 Task: Toggle the download extension locally.
Action: Mouse moved to (16, 553)
Screenshot: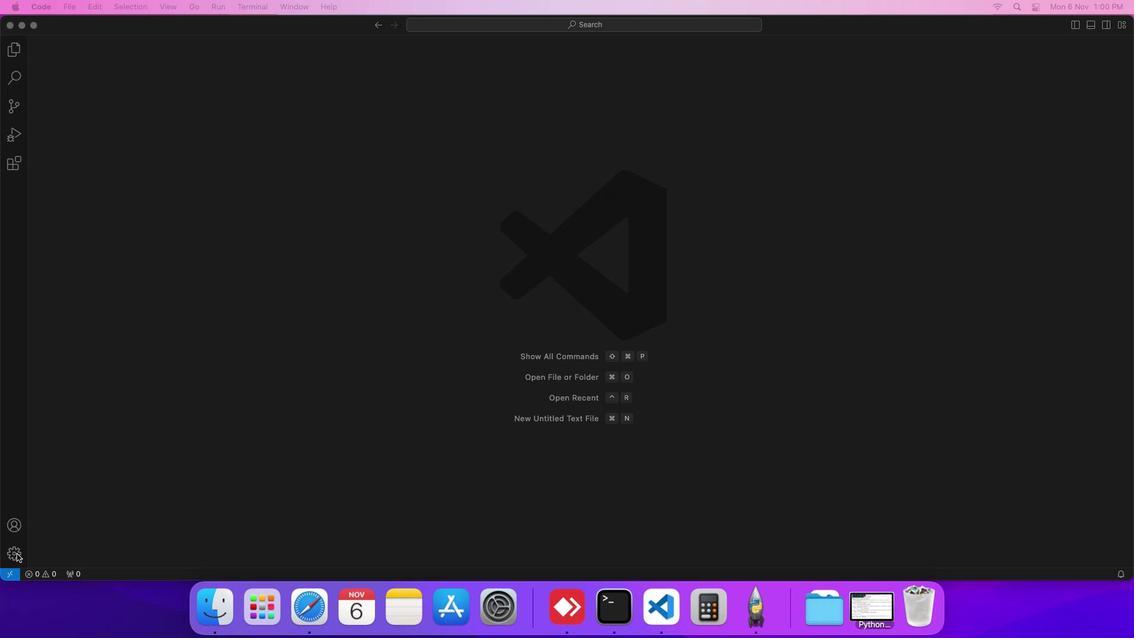 
Action: Mouse pressed left at (16, 553)
Screenshot: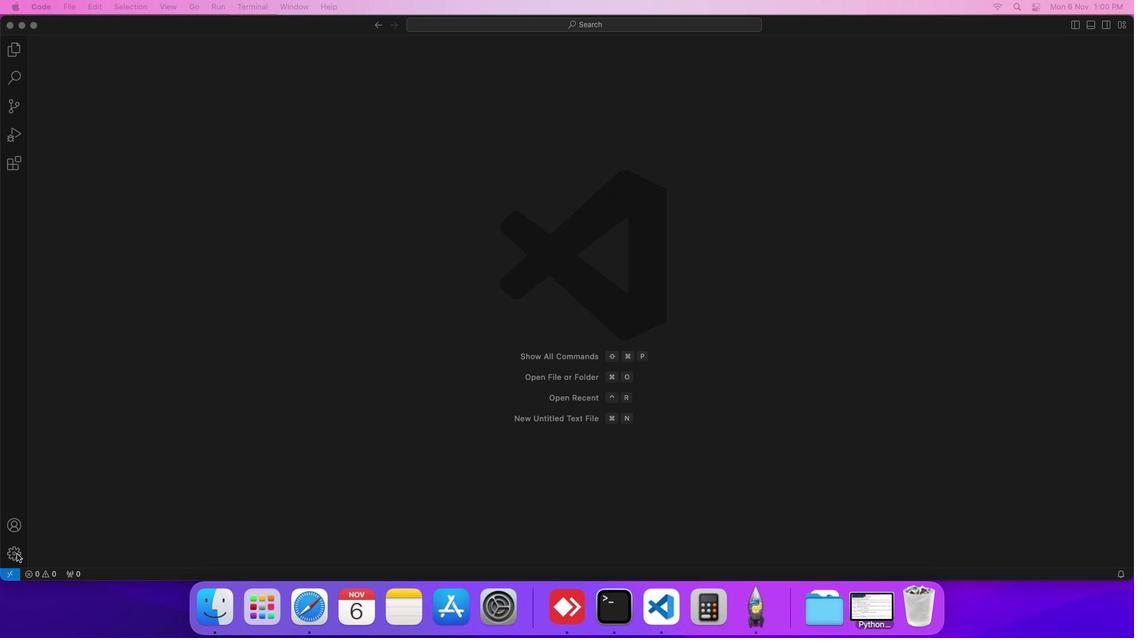 
Action: Mouse moved to (51, 463)
Screenshot: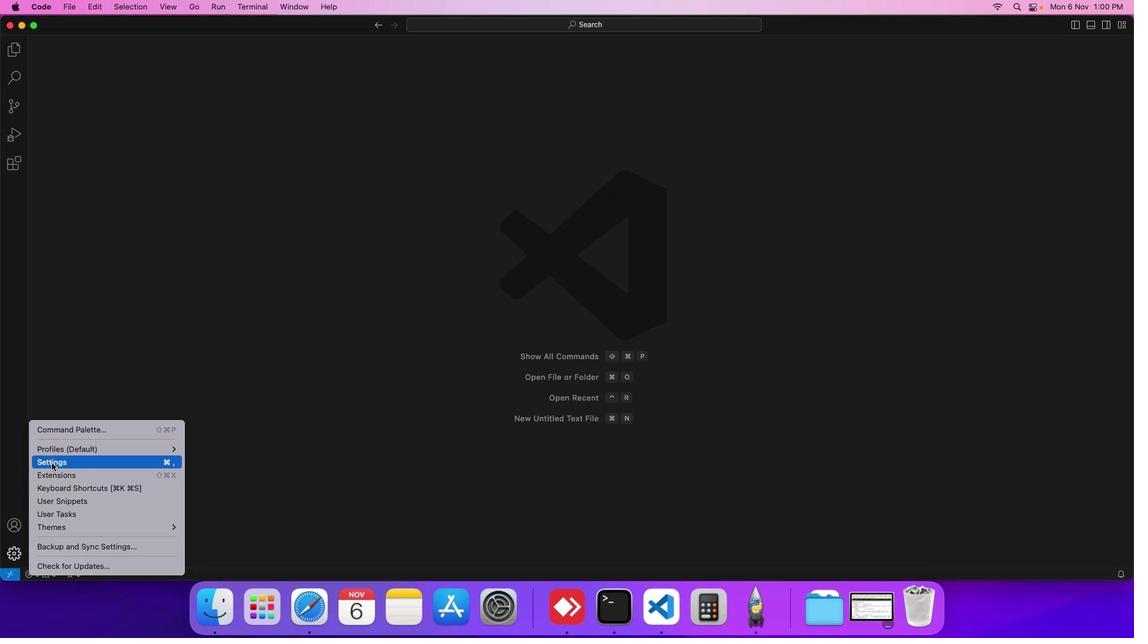 
Action: Mouse pressed left at (51, 463)
Screenshot: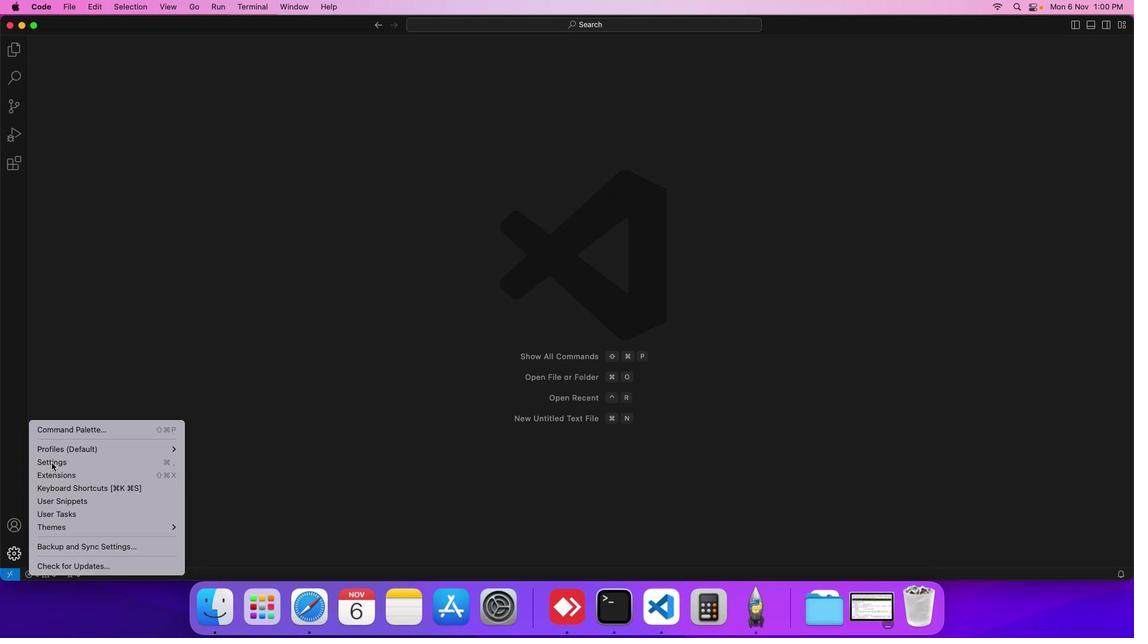 
Action: Mouse moved to (268, 172)
Screenshot: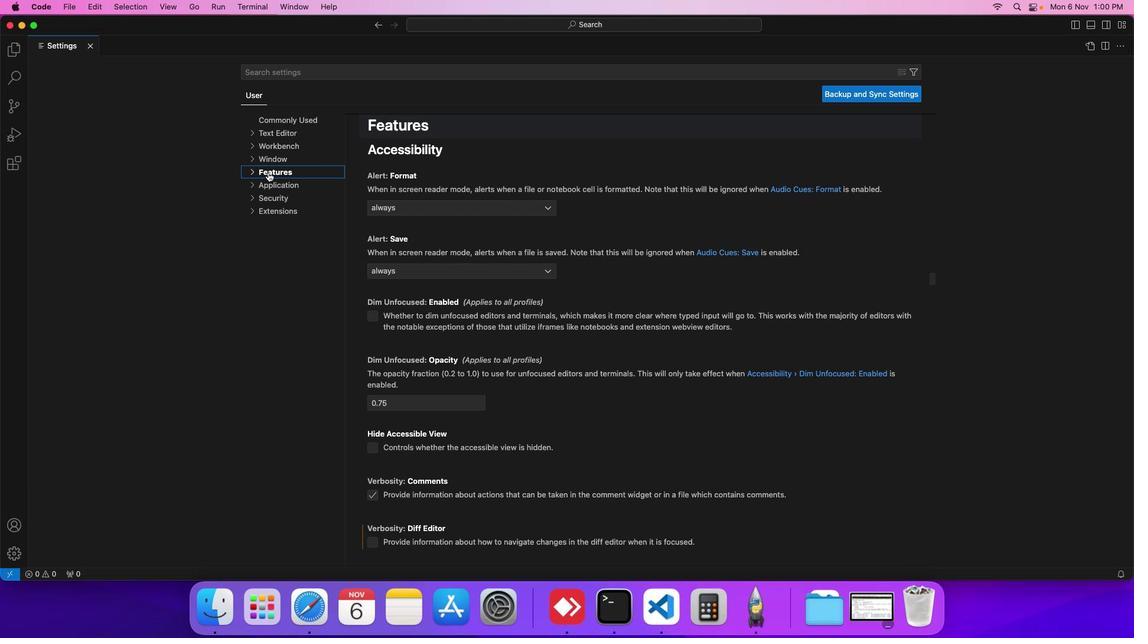 
Action: Mouse pressed left at (268, 172)
Screenshot: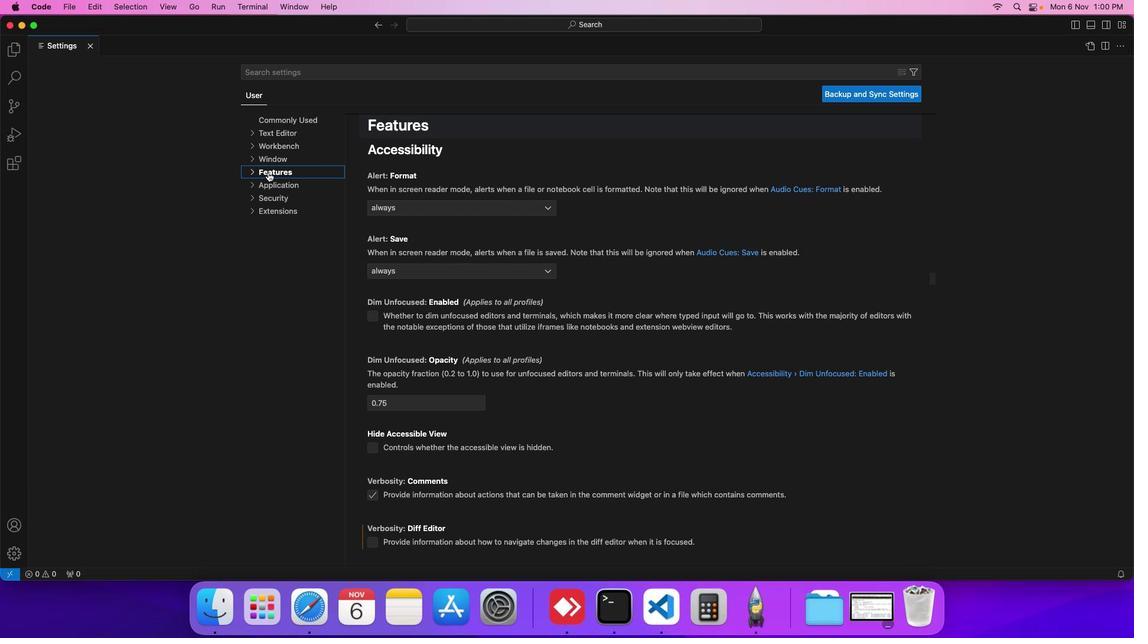 
Action: Mouse moved to (270, 336)
Screenshot: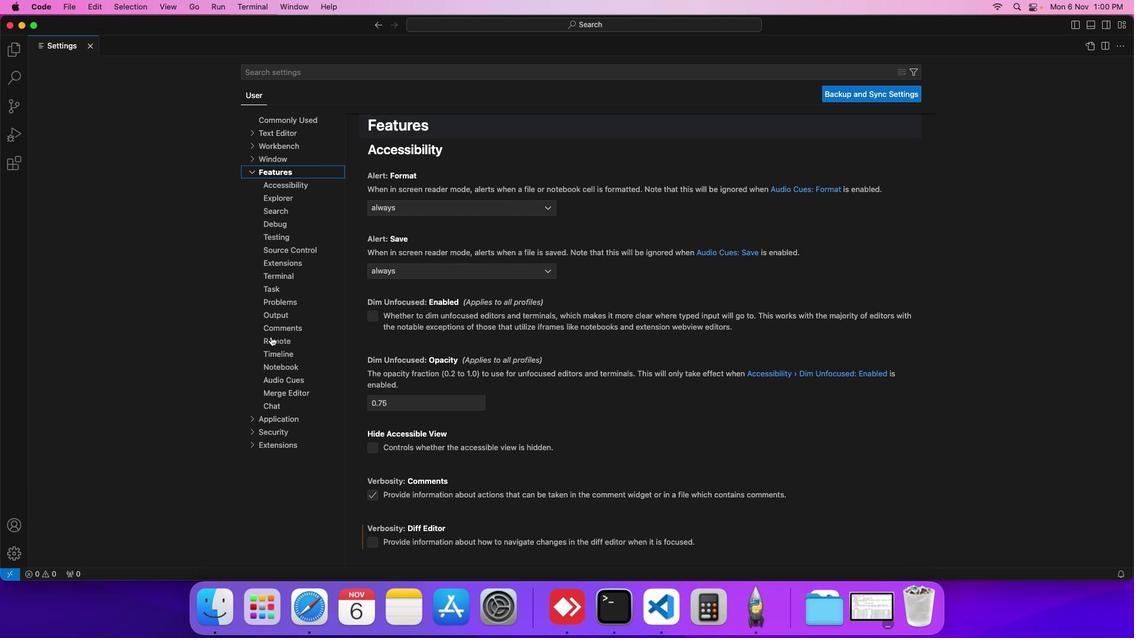 
Action: Mouse pressed left at (270, 336)
Screenshot: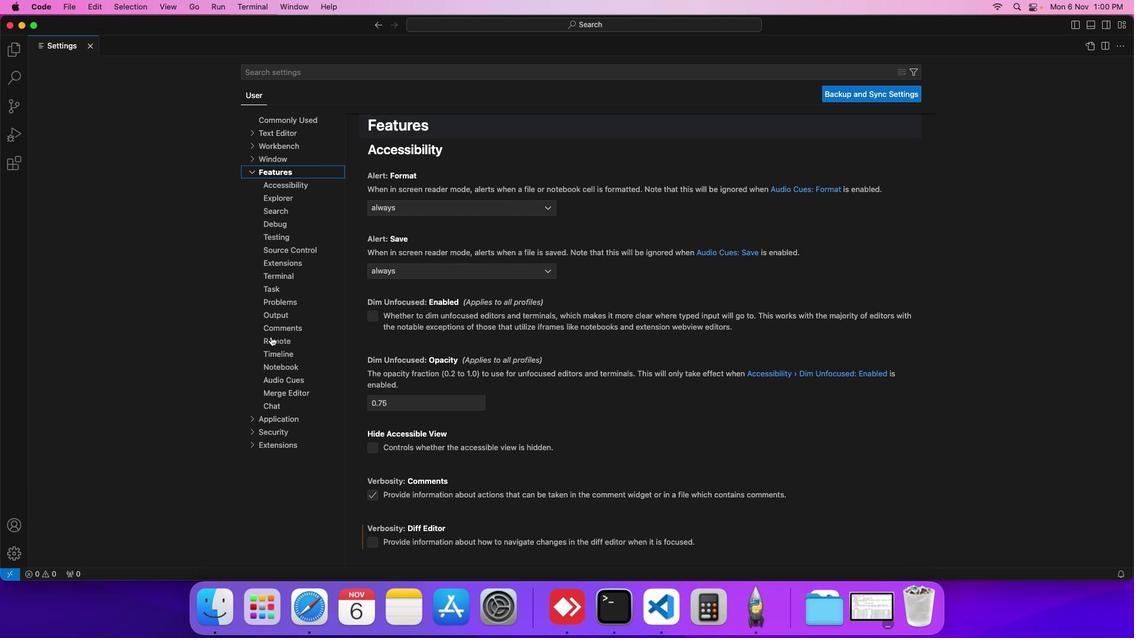 
Action: Mouse moved to (372, 310)
Screenshot: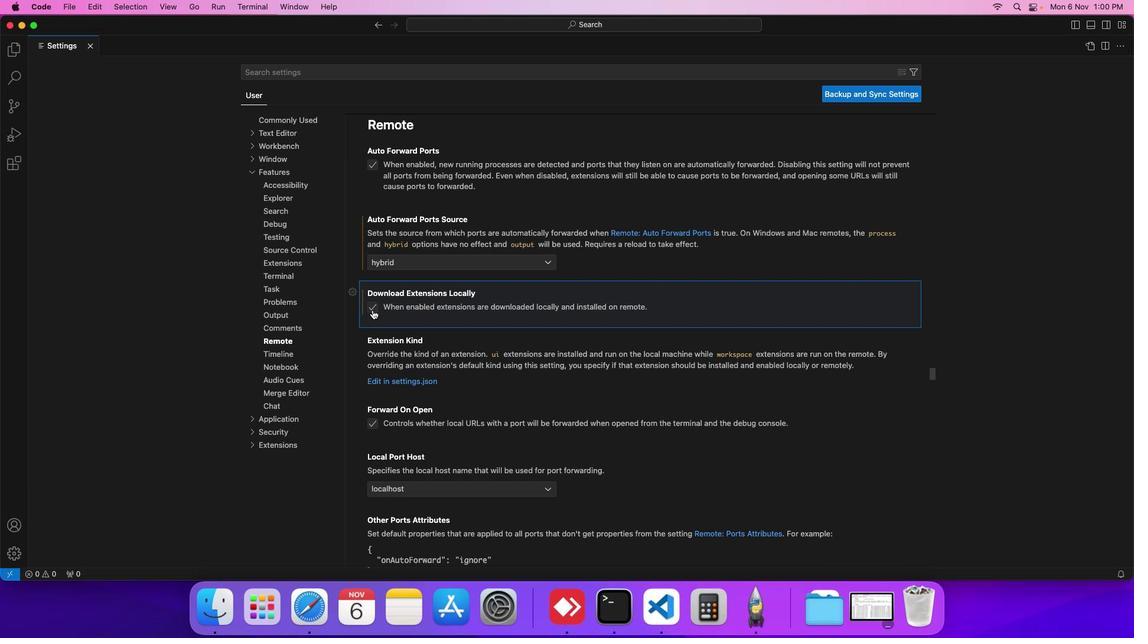 
Action: Mouse pressed left at (372, 310)
Screenshot: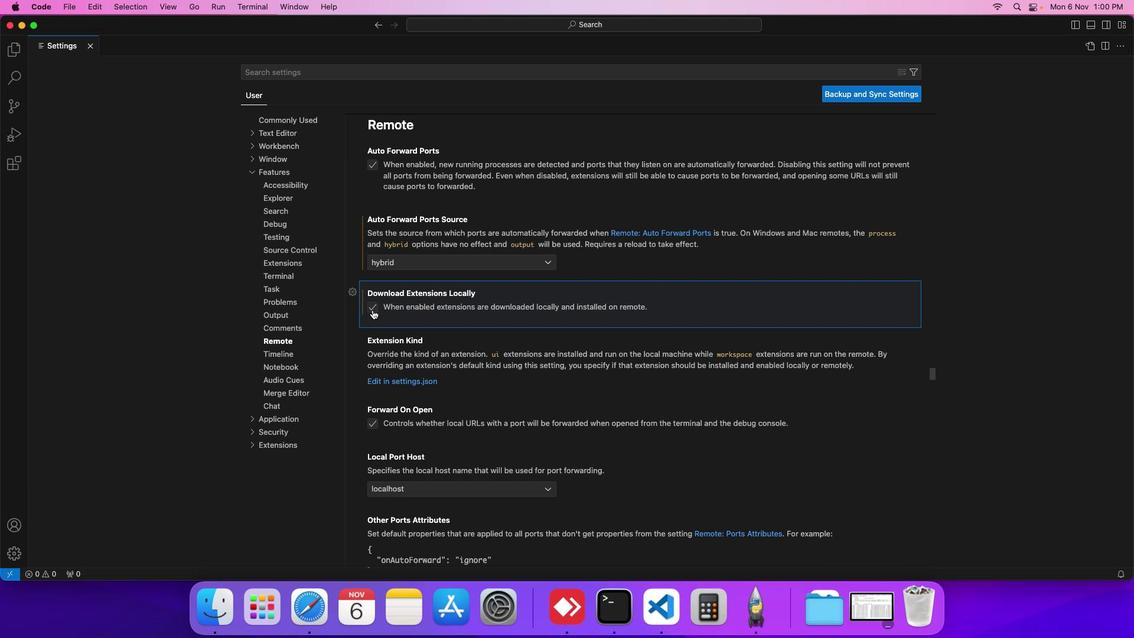 
Action: Mouse moved to (370, 310)
Screenshot: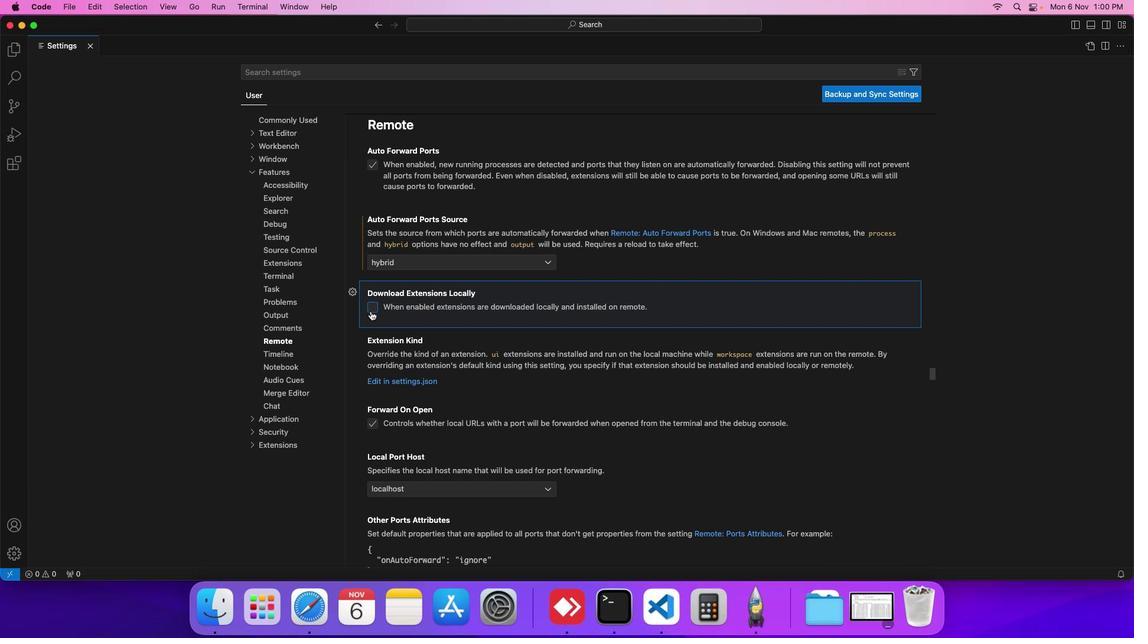 
